 Task: Add the "smile" sticker at the random location in the card.
Action: Mouse pressed left at (668, 183)
Screenshot: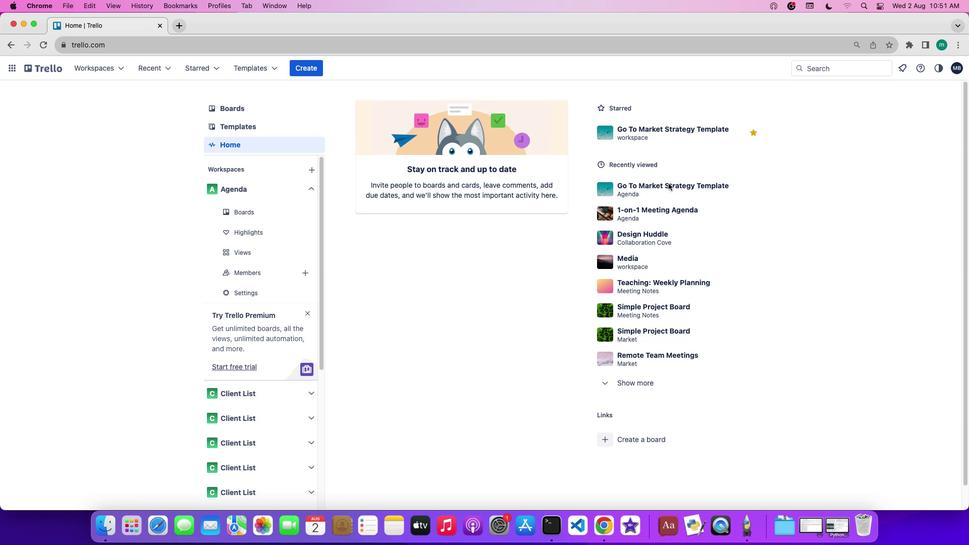 
Action: Mouse pressed left at (668, 183)
Screenshot: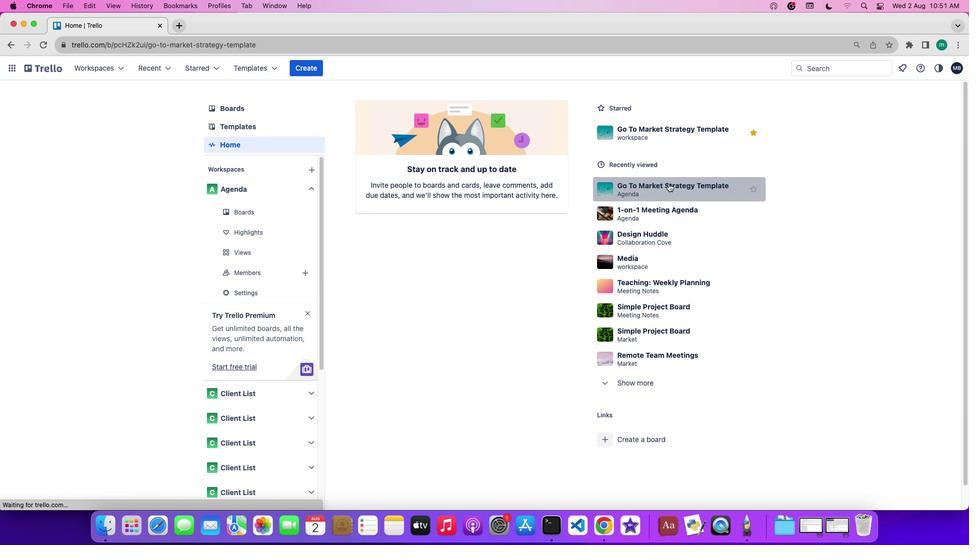 
Action: Mouse moved to (873, 218)
Screenshot: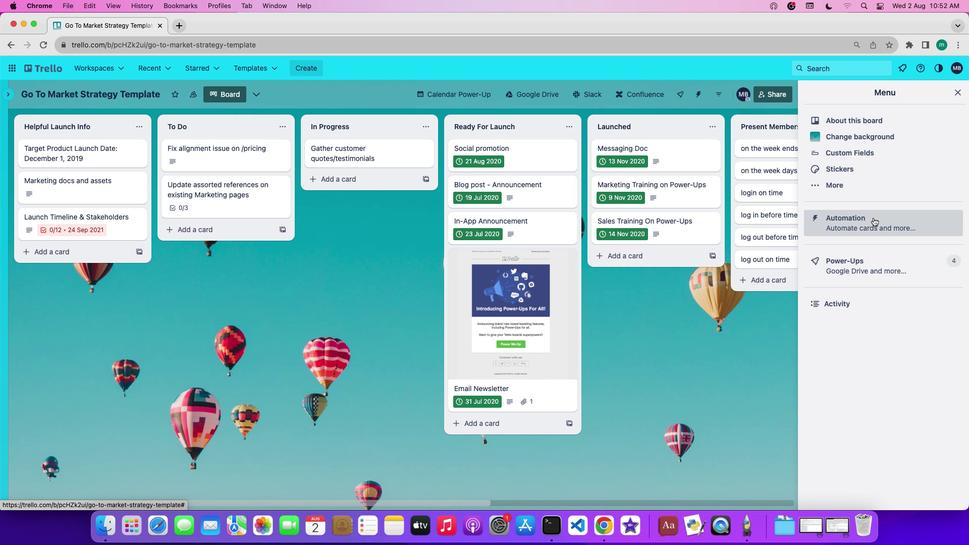 
Action: Mouse pressed left at (873, 218)
Screenshot: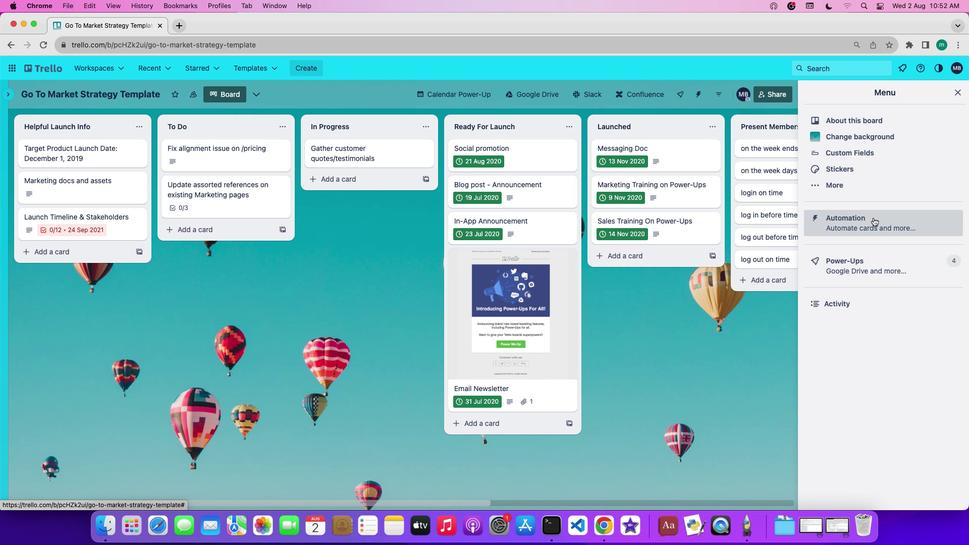 
Action: Mouse moved to (73, 259)
Screenshot: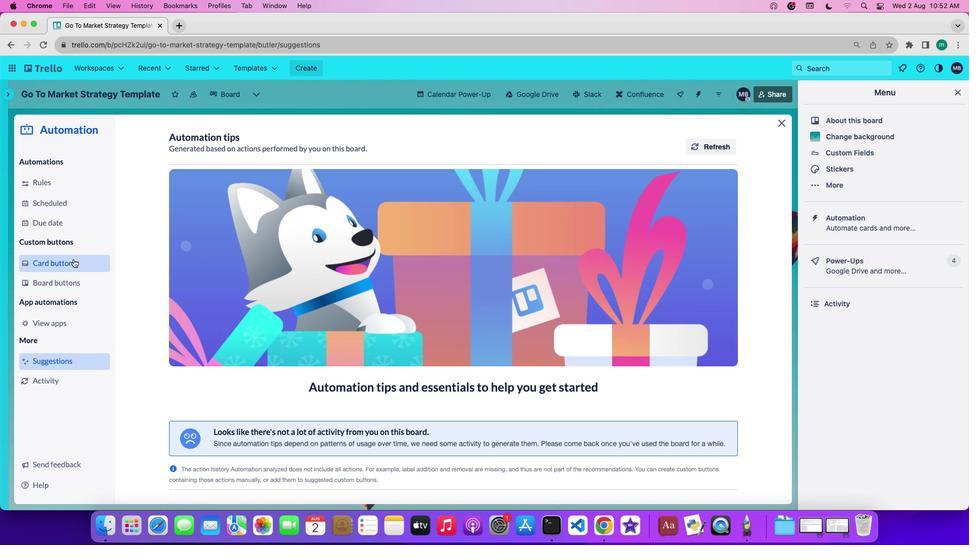 
Action: Mouse pressed left at (73, 259)
Screenshot: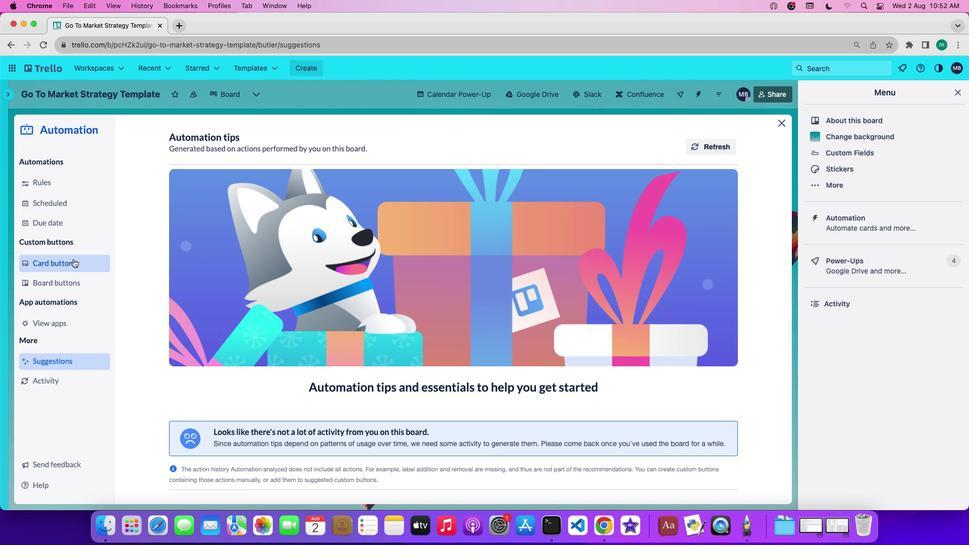 
Action: Mouse moved to (236, 353)
Screenshot: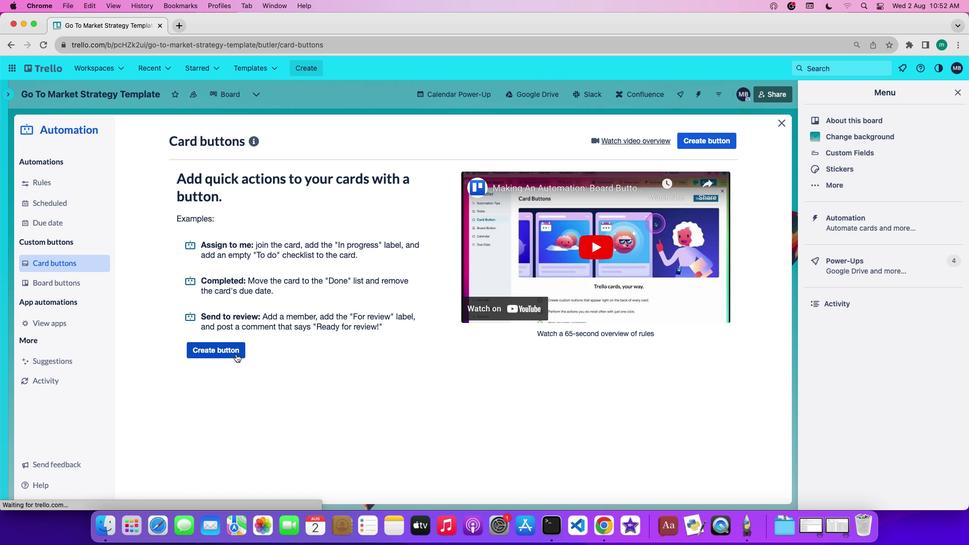 
Action: Mouse pressed left at (236, 353)
Screenshot: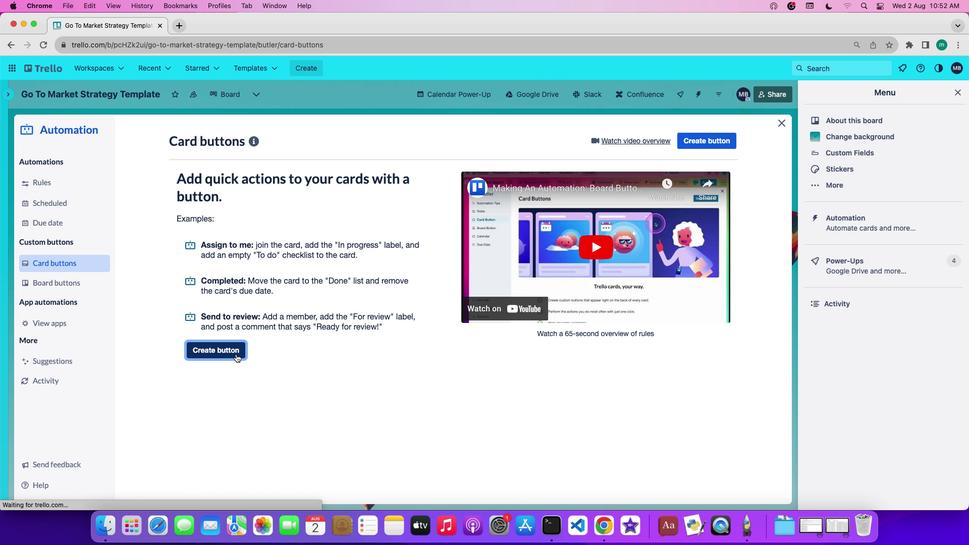 
Action: Mouse moved to (499, 268)
Screenshot: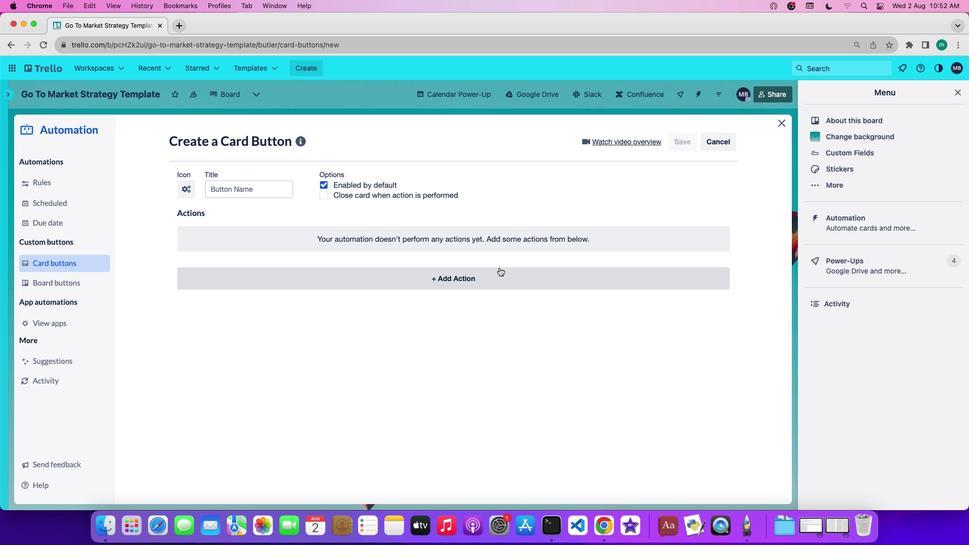 
Action: Mouse pressed left at (499, 268)
Screenshot: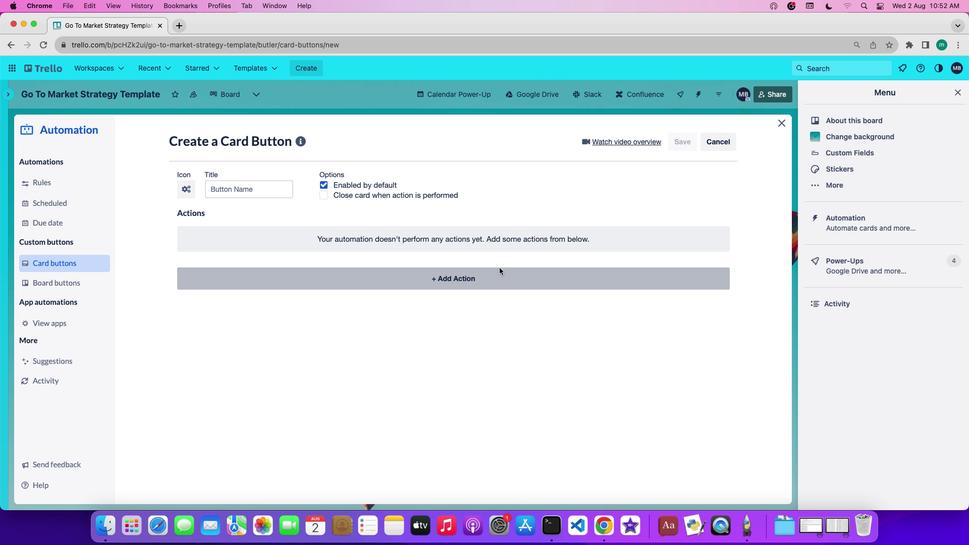 
Action: Mouse moved to (228, 302)
Screenshot: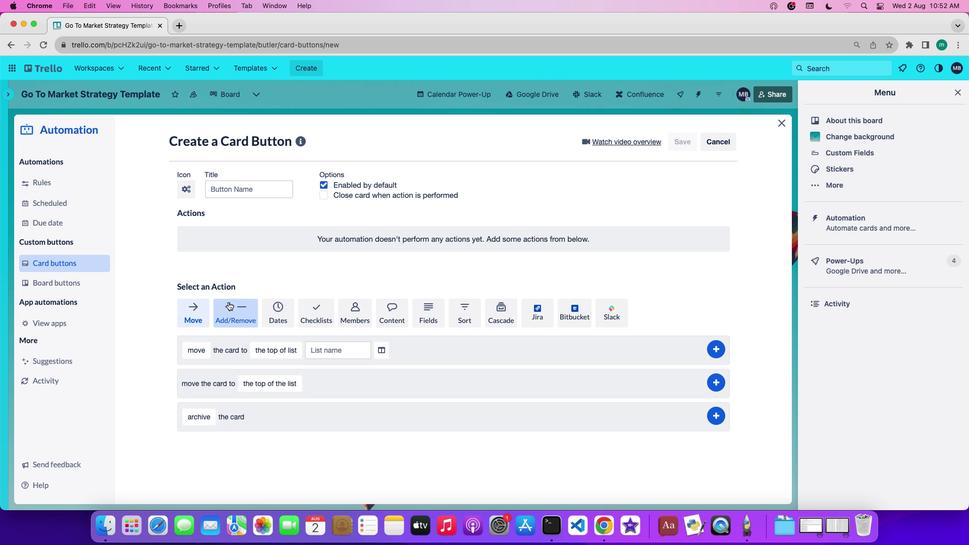
Action: Mouse pressed left at (228, 302)
Screenshot: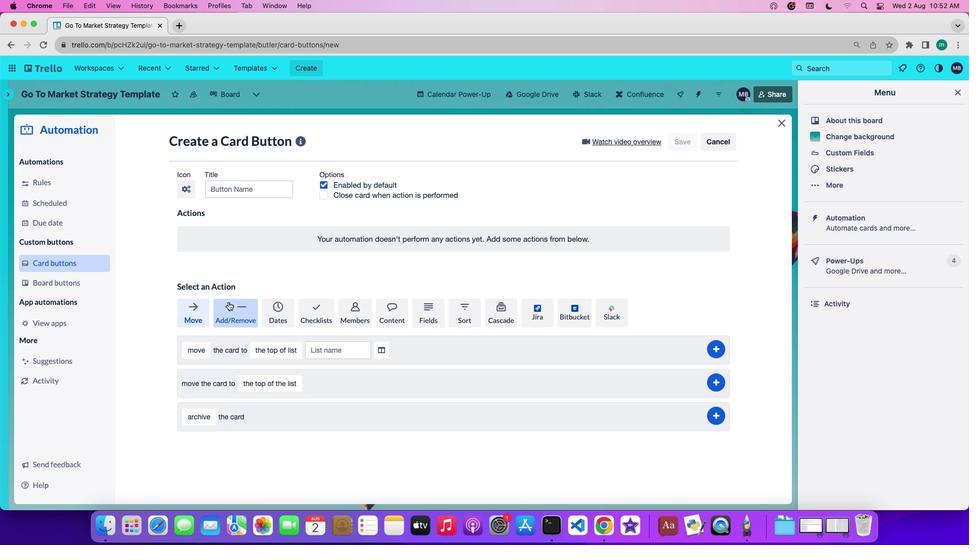 
Action: Mouse moved to (277, 338)
Screenshot: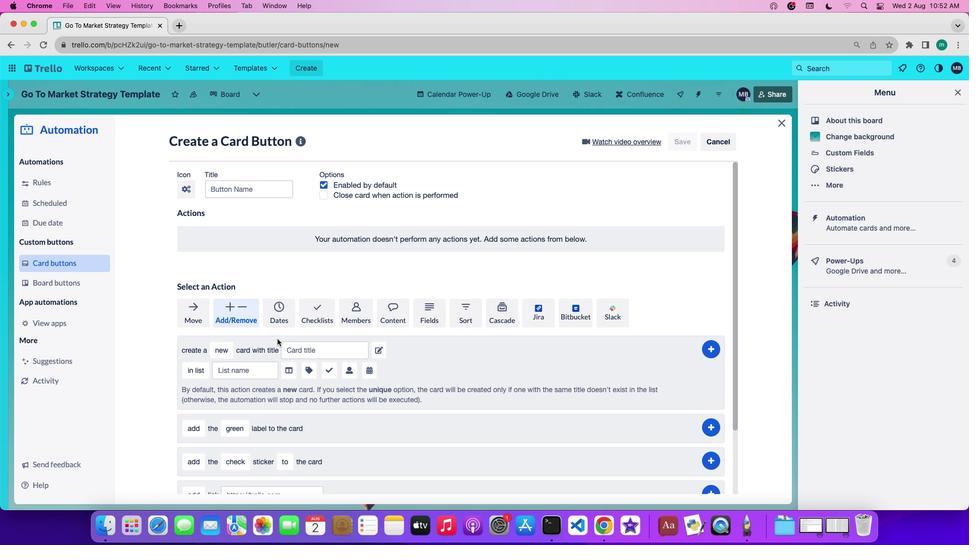 
Action: Mouse scrolled (277, 338) with delta (0, 0)
Screenshot: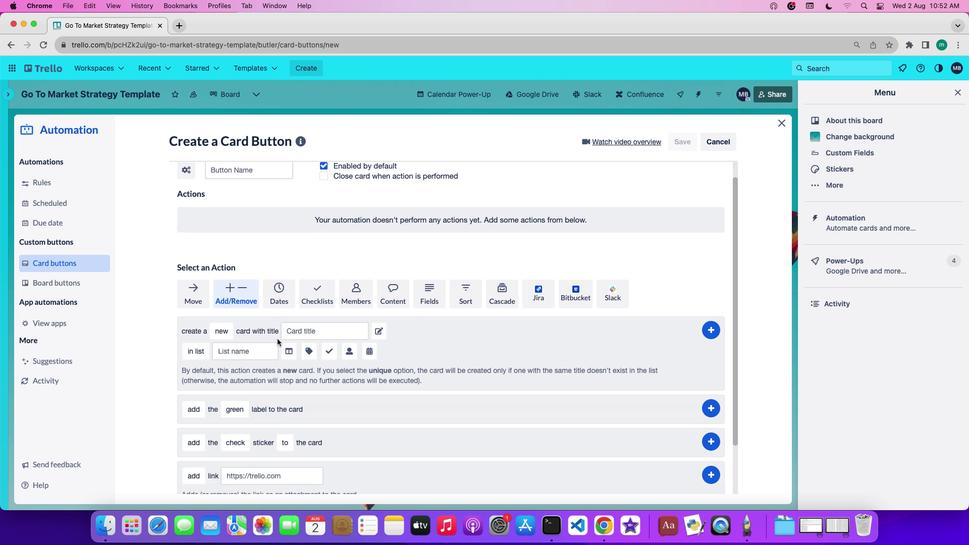 
Action: Mouse scrolled (277, 338) with delta (0, 0)
Screenshot: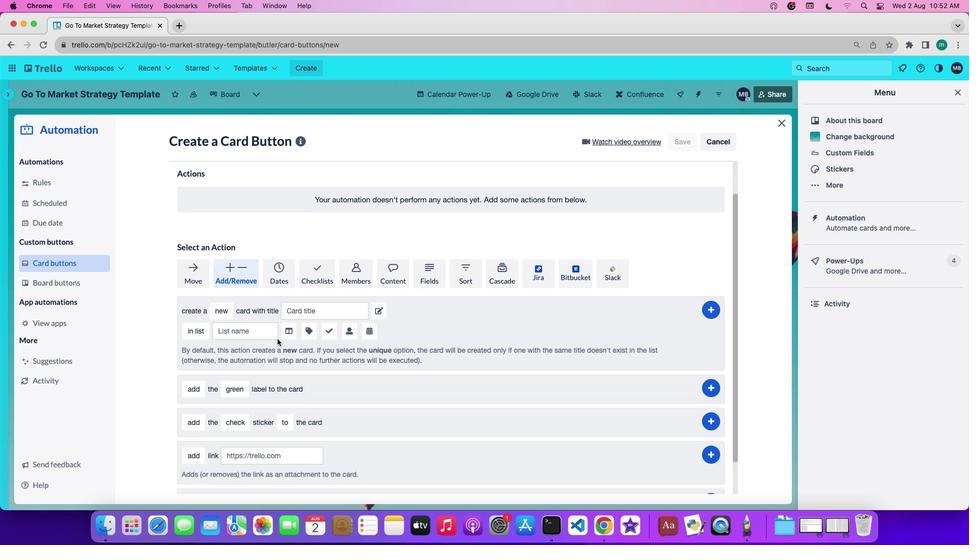 
Action: Mouse scrolled (277, 338) with delta (0, -1)
Screenshot: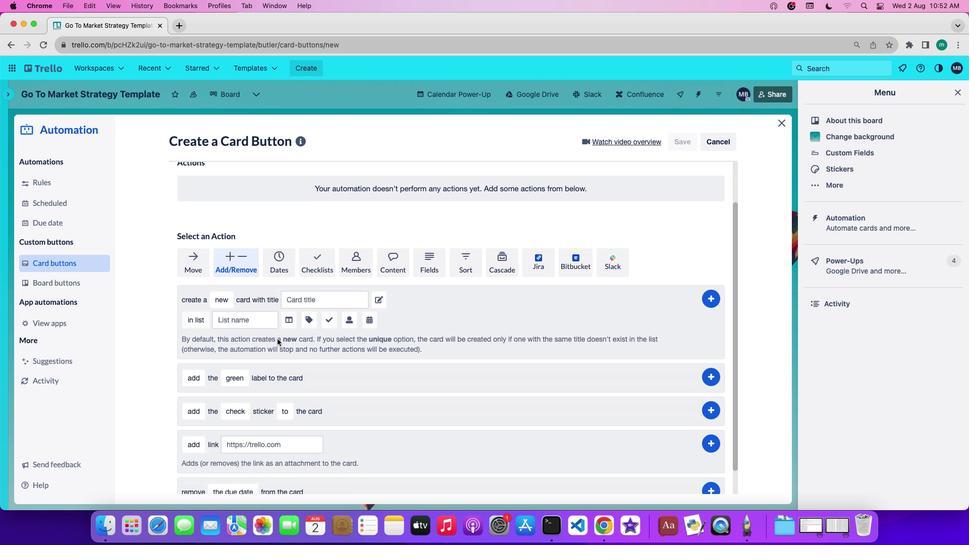 
Action: Mouse scrolled (277, 338) with delta (0, -1)
Screenshot: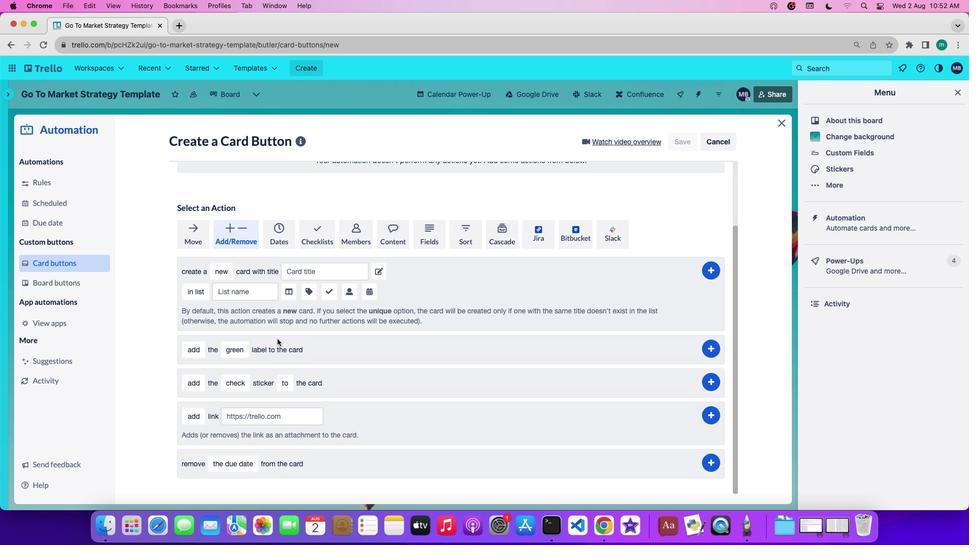 
Action: Mouse moved to (196, 382)
Screenshot: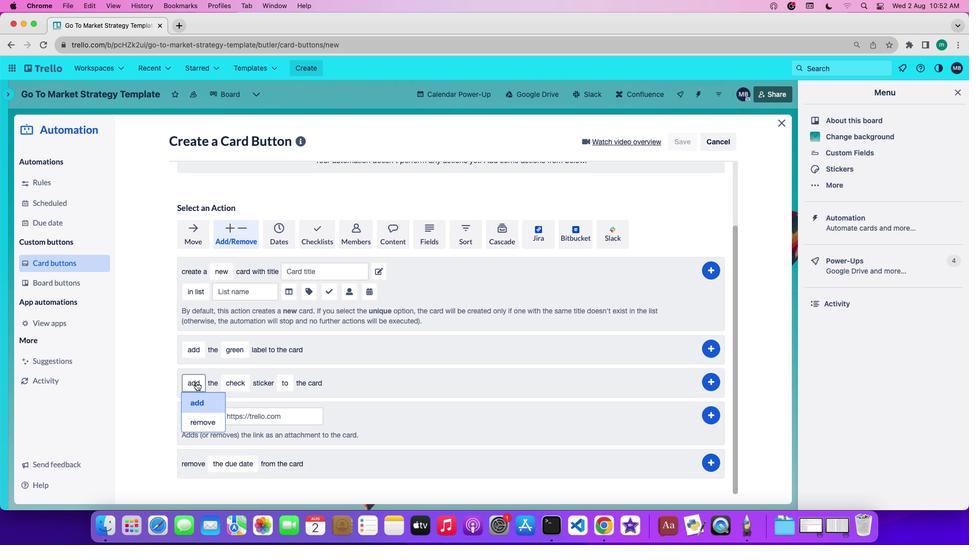 
Action: Mouse pressed left at (196, 382)
Screenshot: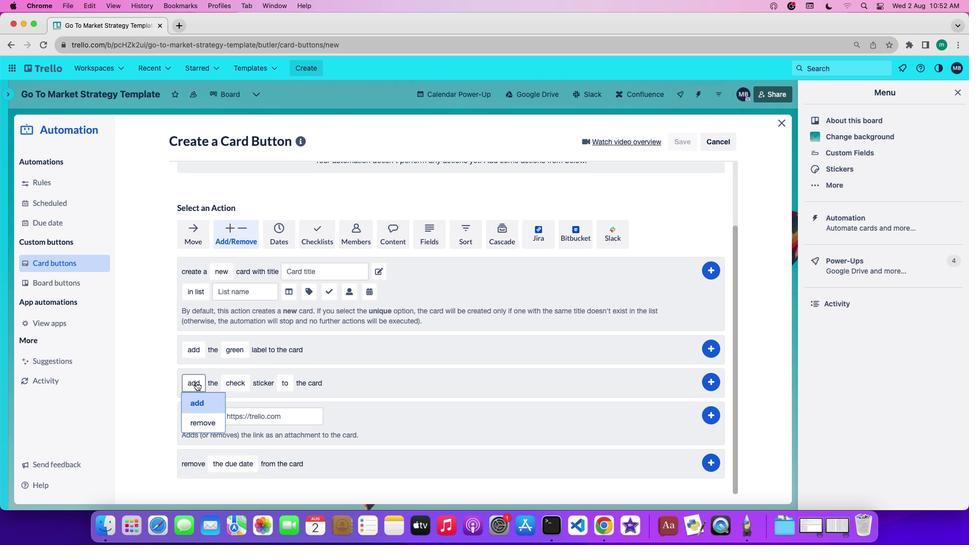 
Action: Mouse moved to (205, 401)
Screenshot: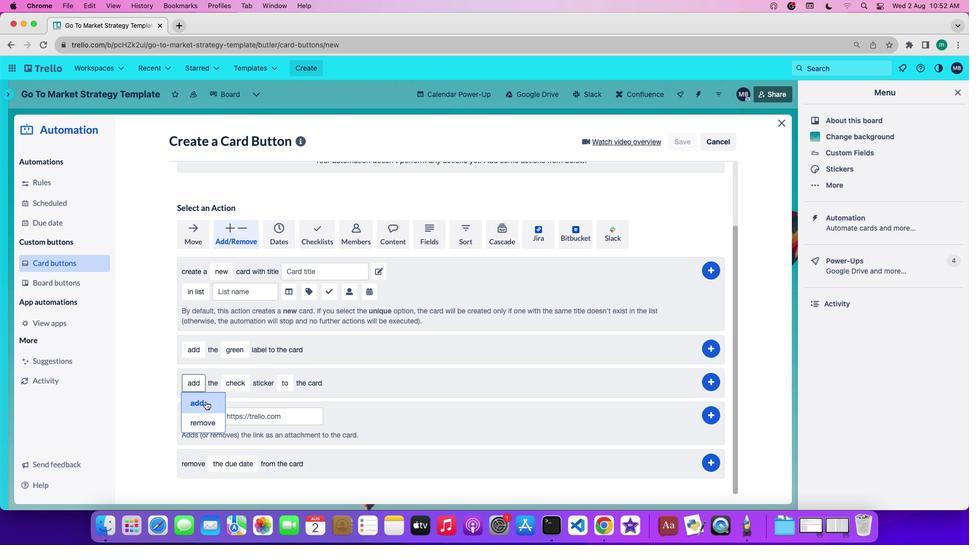 
Action: Mouse pressed left at (205, 401)
Screenshot: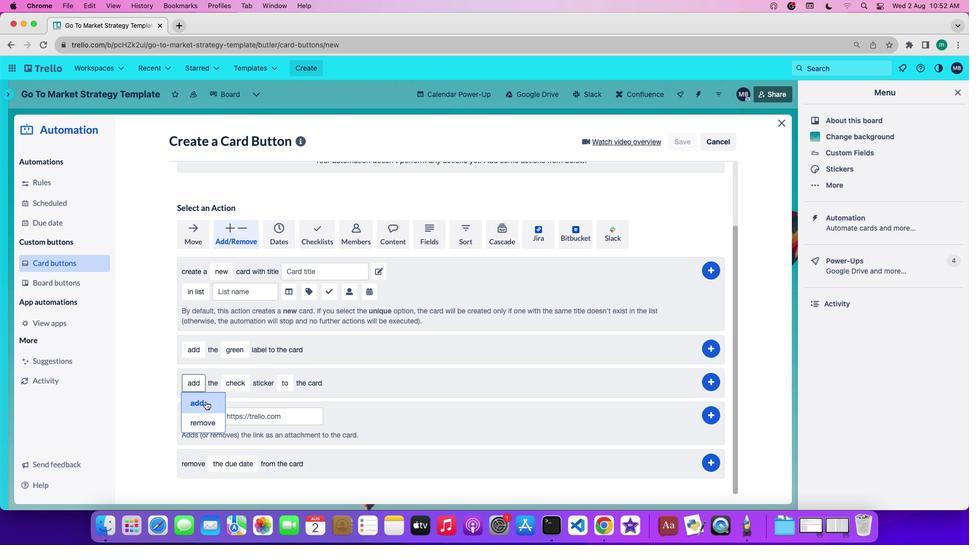 
Action: Mouse moved to (241, 386)
Screenshot: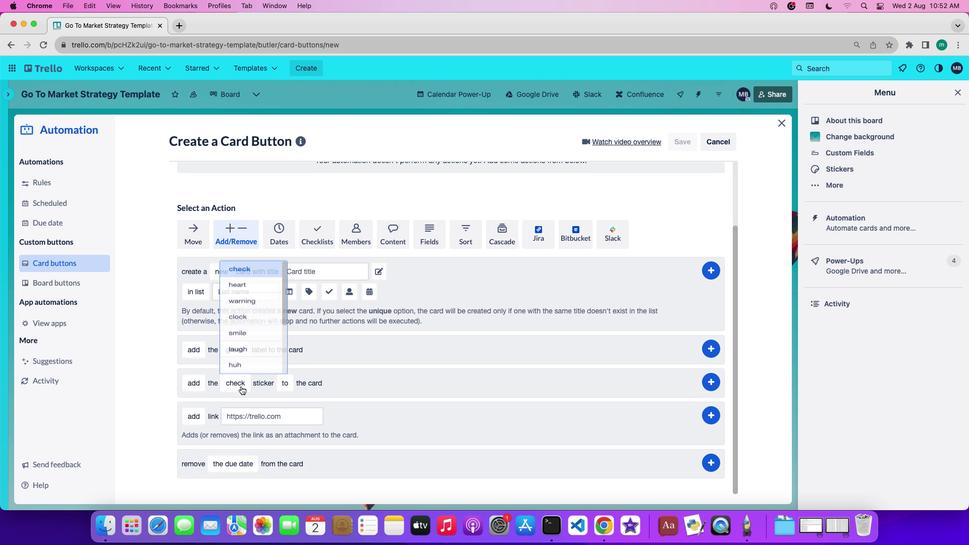 
Action: Mouse pressed left at (241, 386)
Screenshot: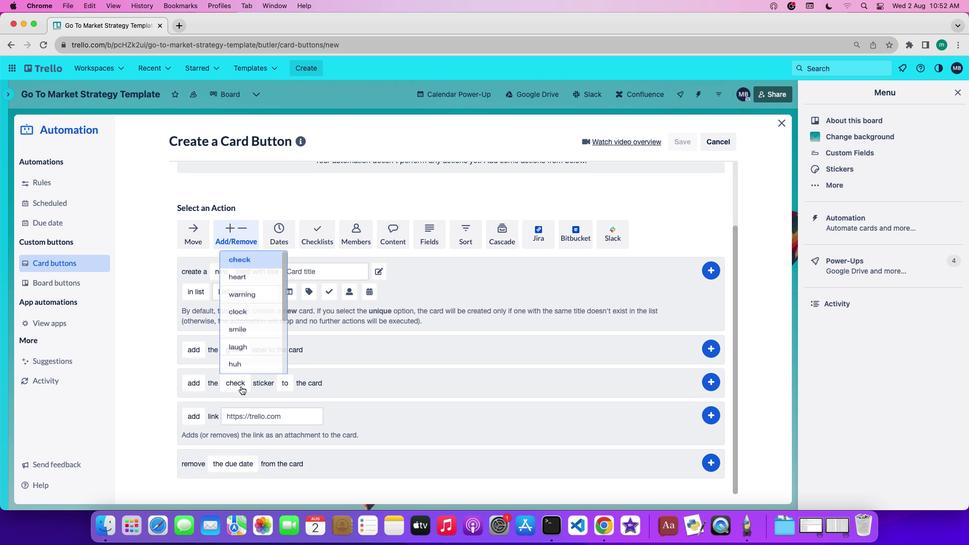
Action: Mouse moved to (257, 320)
Screenshot: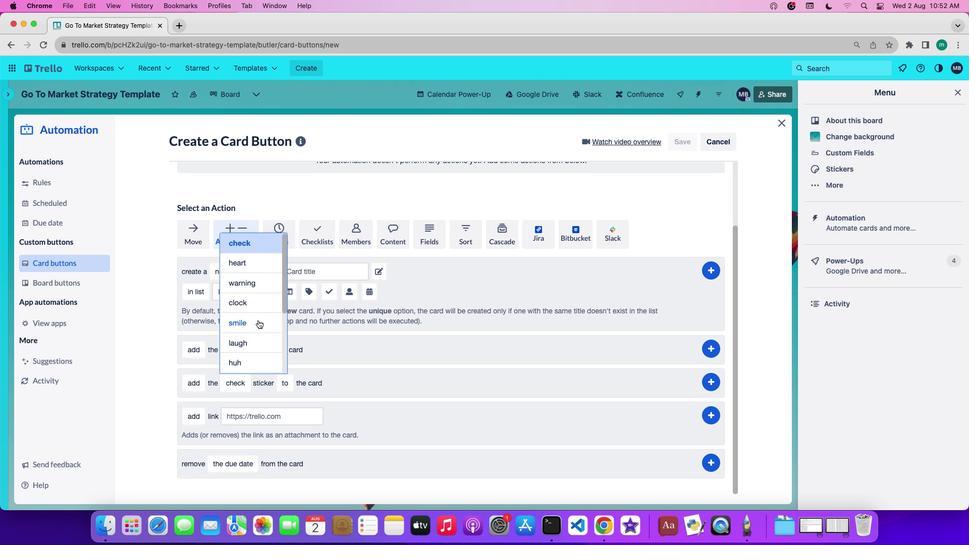 
Action: Mouse pressed left at (257, 320)
Screenshot: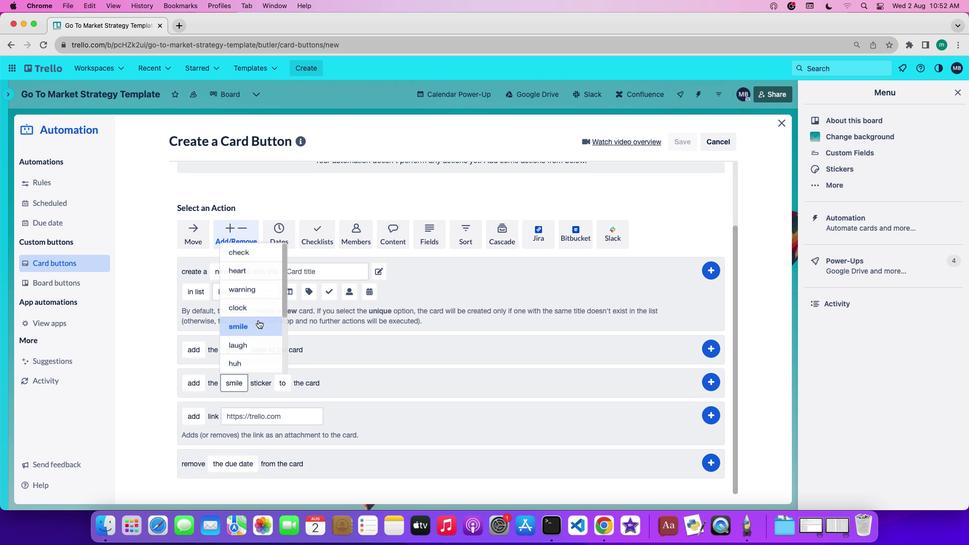 
Action: Mouse moved to (283, 382)
Screenshot: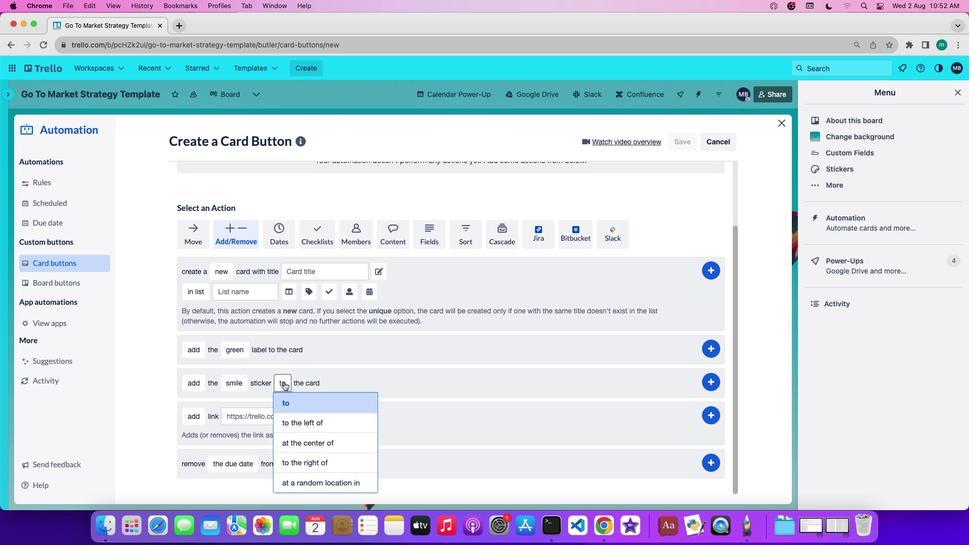 
Action: Mouse pressed left at (283, 382)
Screenshot: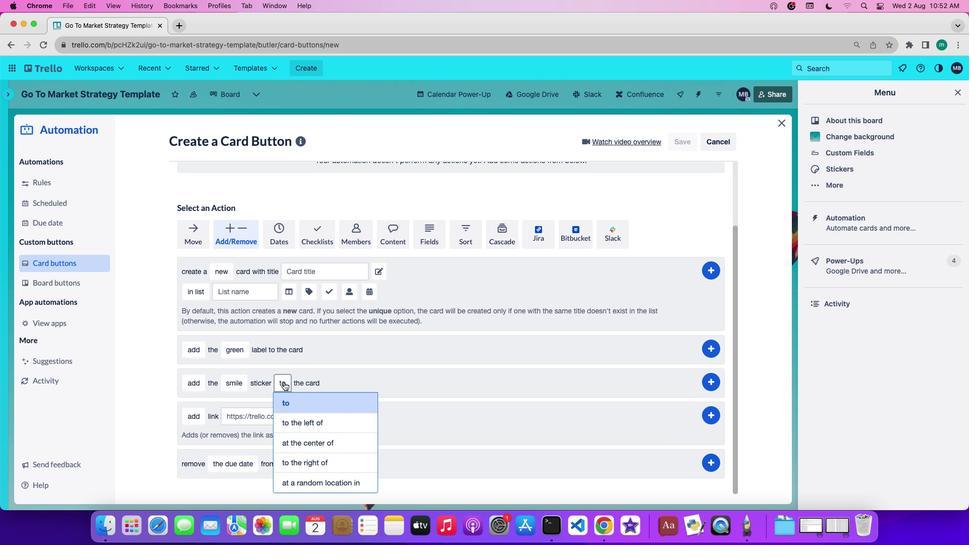 
Action: Mouse moved to (337, 476)
Screenshot: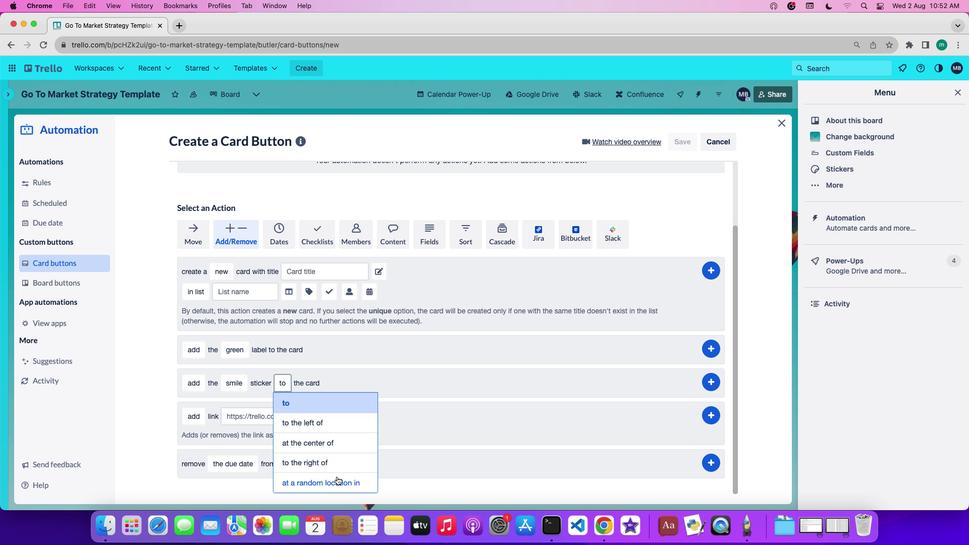 
Action: Mouse pressed left at (337, 476)
Screenshot: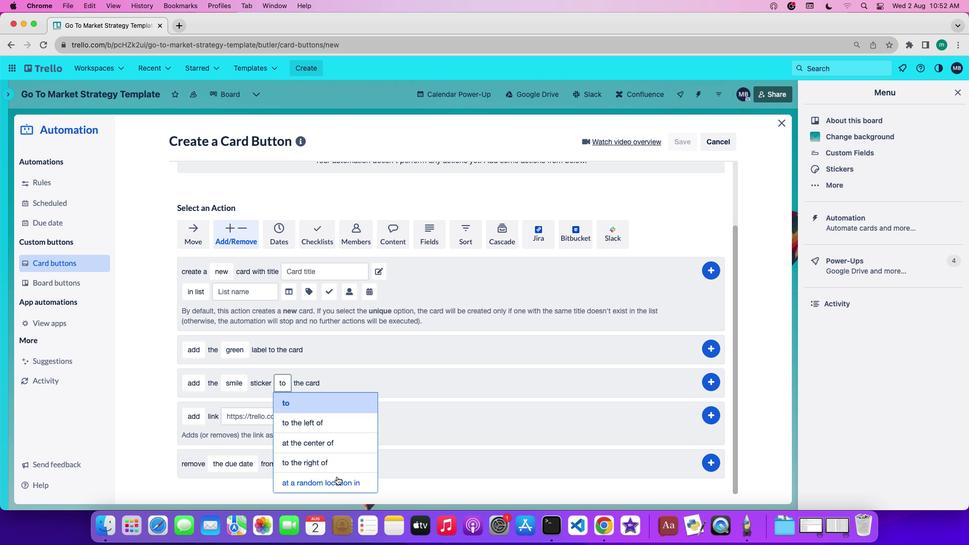
Action: Mouse moved to (714, 379)
Screenshot: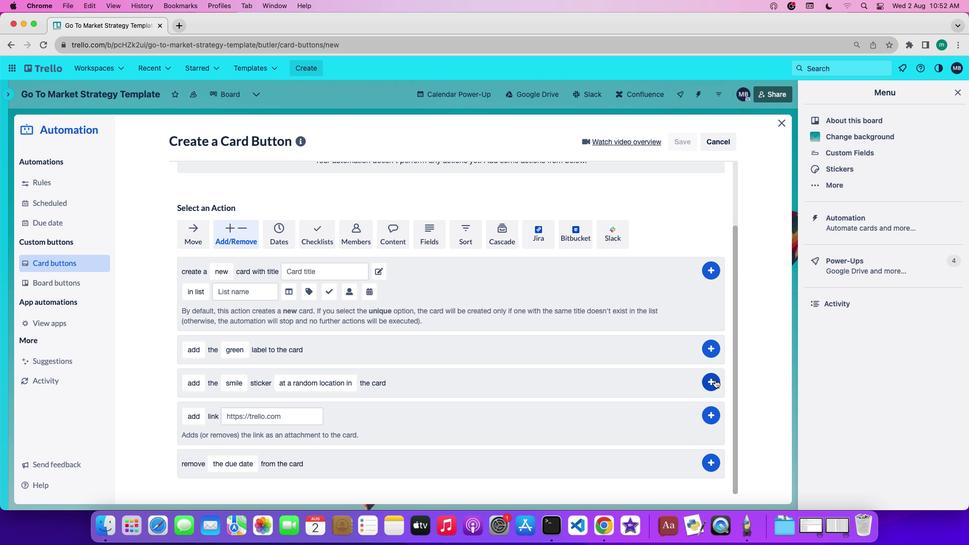 
Action: Mouse pressed left at (714, 379)
Screenshot: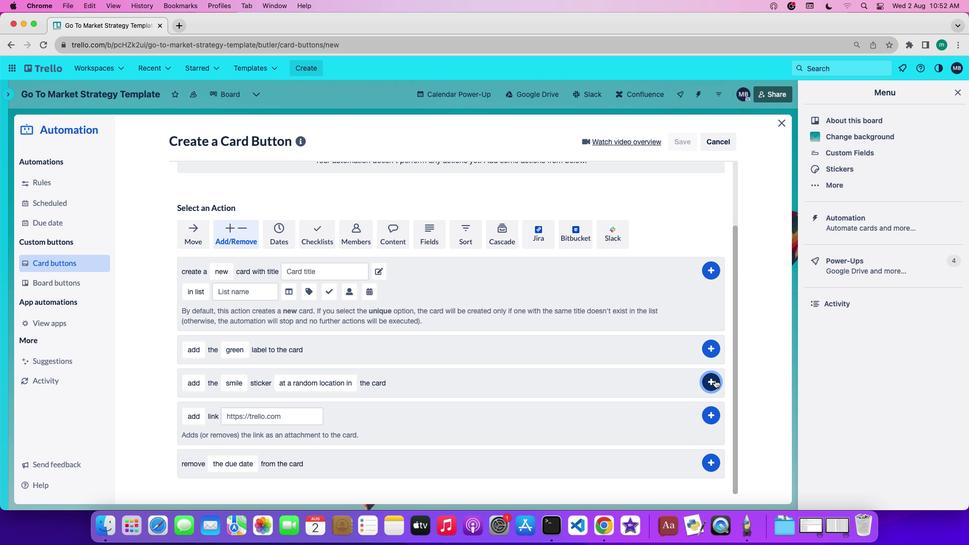 
